 Task: Open Card Card0045 in Board Board0042 in Workspace Development in Trello
Action: Mouse moved to (506, 47)
Screenshot: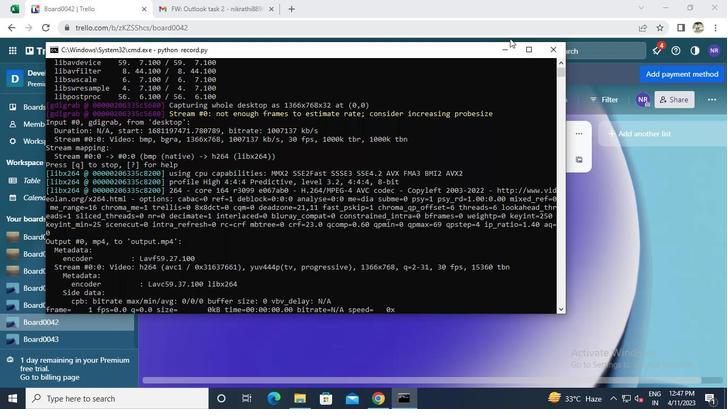 
Action: Mouse pressed left at (506, 47)
Screenshot: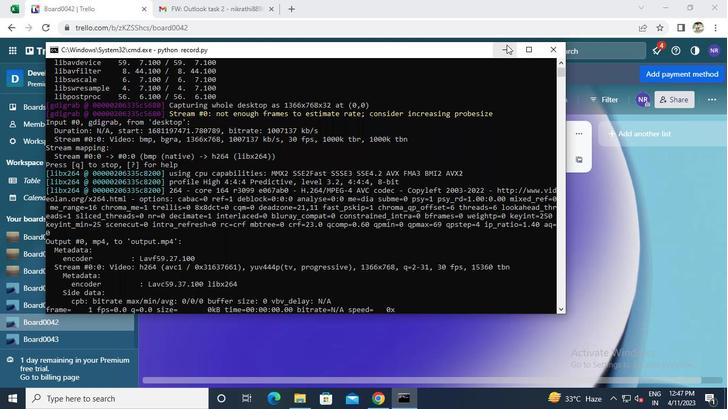 
Action: Mouse moved to (194, 156)
Screenshot: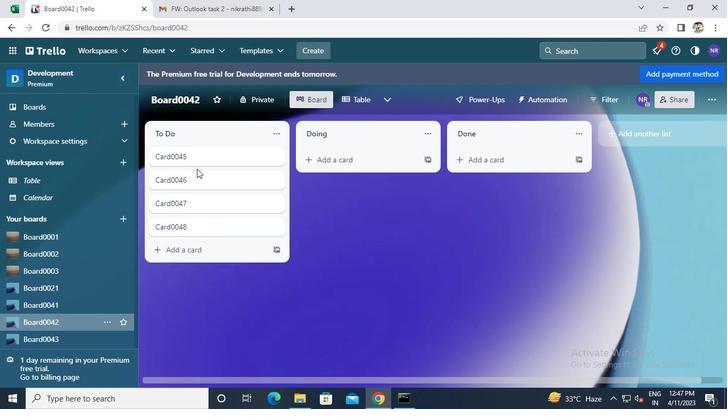 
Action: Mouse pressed left at (194, 156)
Screenshot: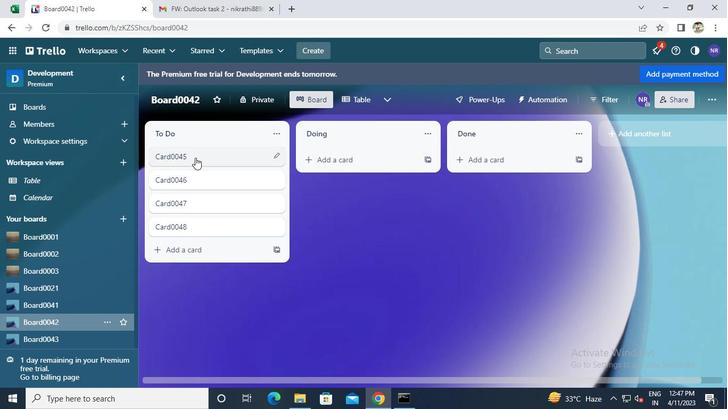 
Action: Mouse moved to (394, 400)
Screenshot: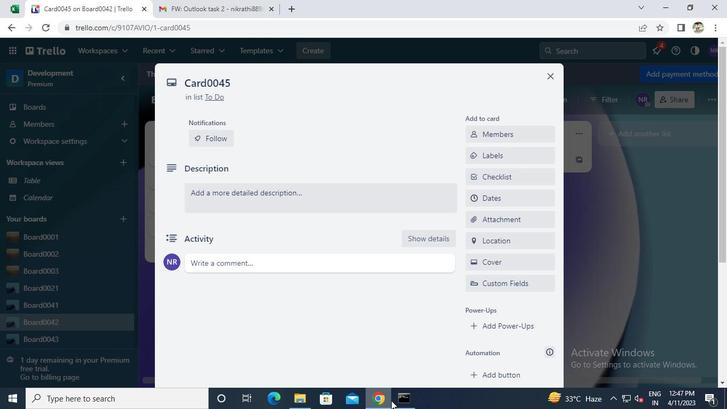 
Action: Mouse pressed left at (394, 400)
Screenshot: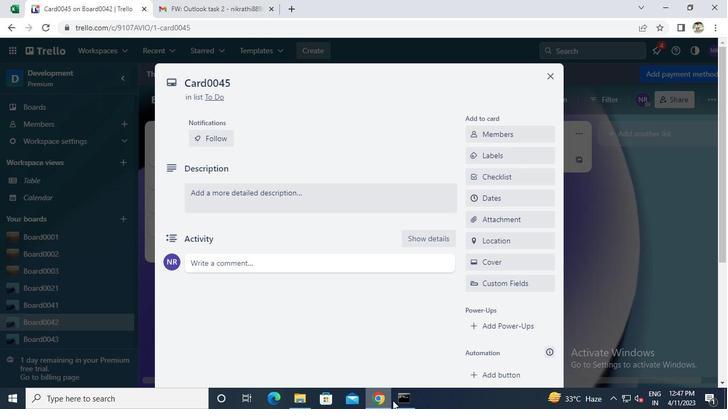 
Action: Mouse moved to (549, 52)
Screenshot: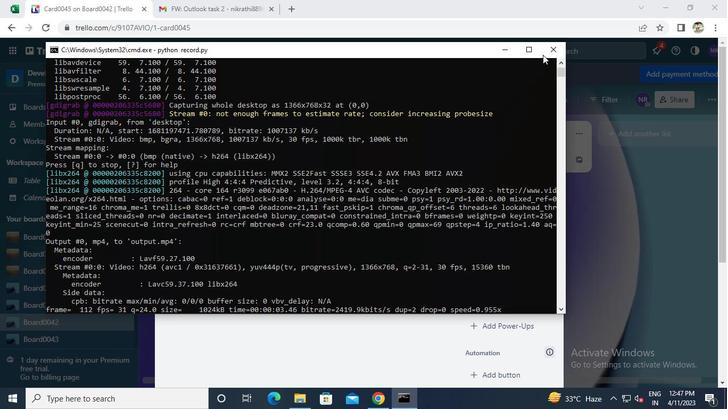 
Action: Mouse pressed left at (549, 52)
Screenshot: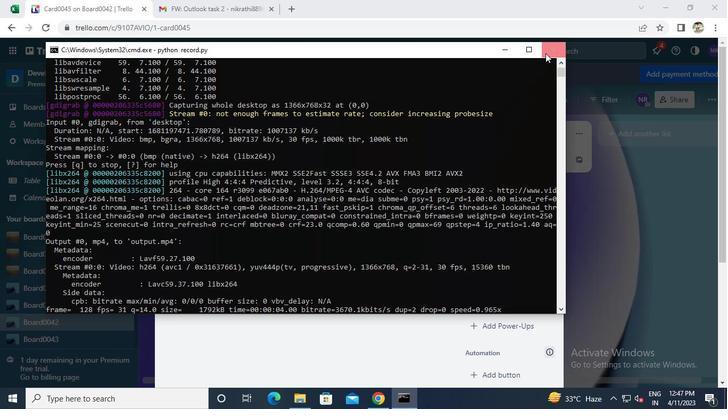
